 Task: Look for products in the category "Light Beer" from Modelo only.
Action: Mouse moved to (991, 341)
Screenshot: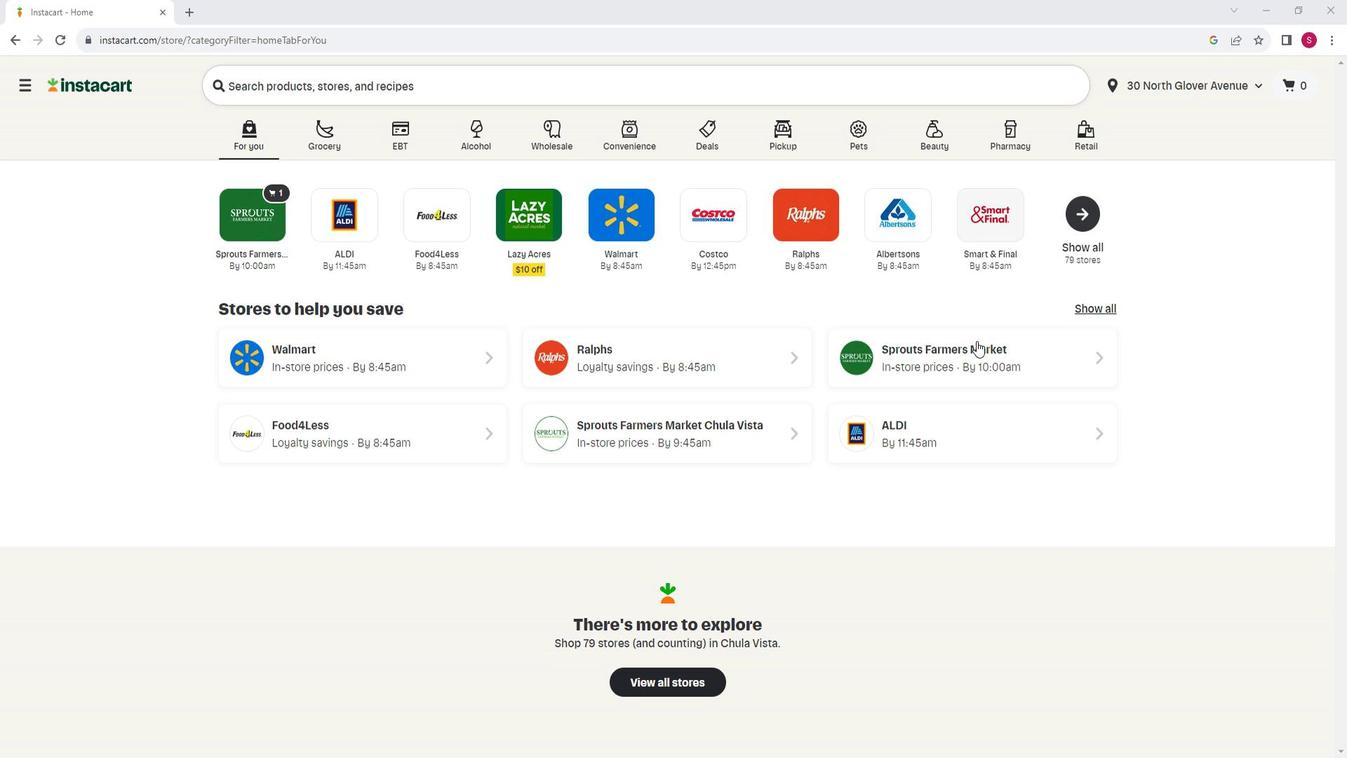 
Action: Mouse pressed left at (991, 341)
Screenshot: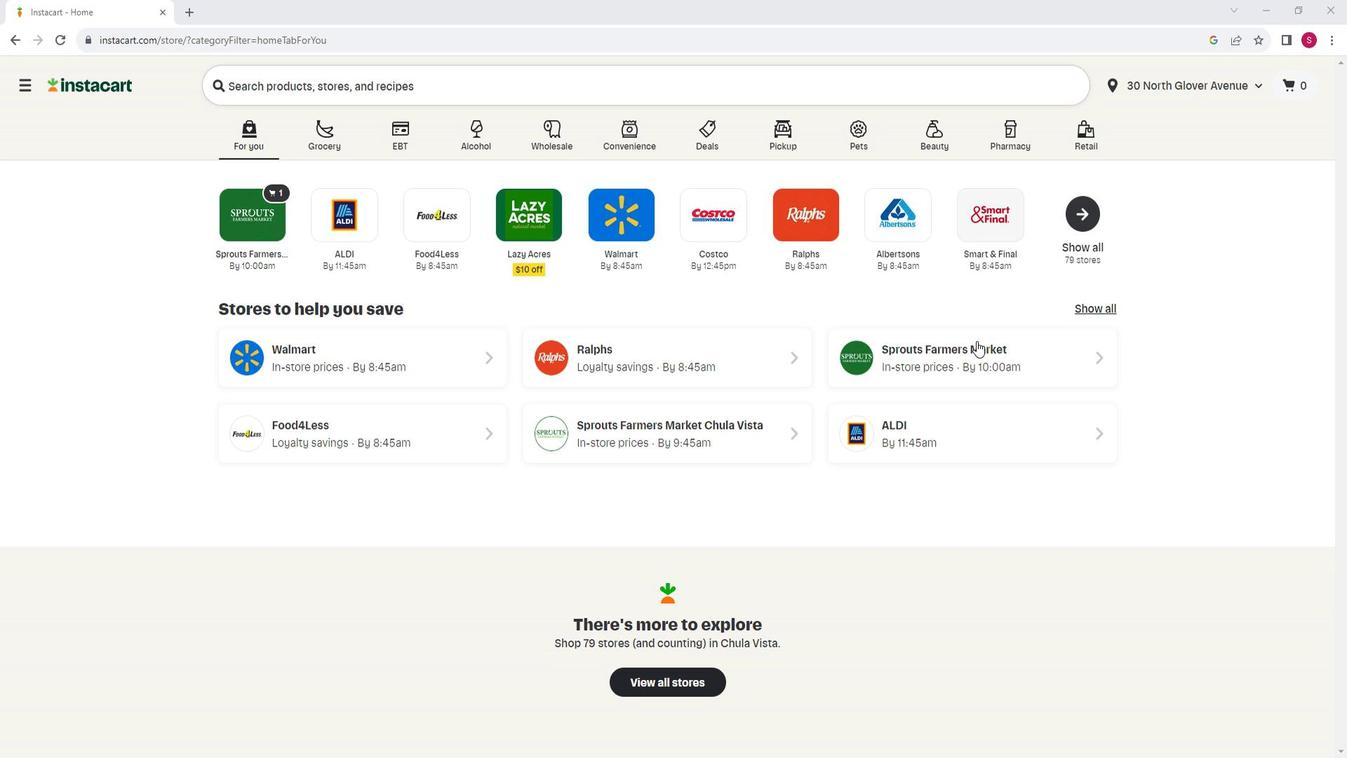 
Action: Mouse moved to (38, 507)
Screenshot: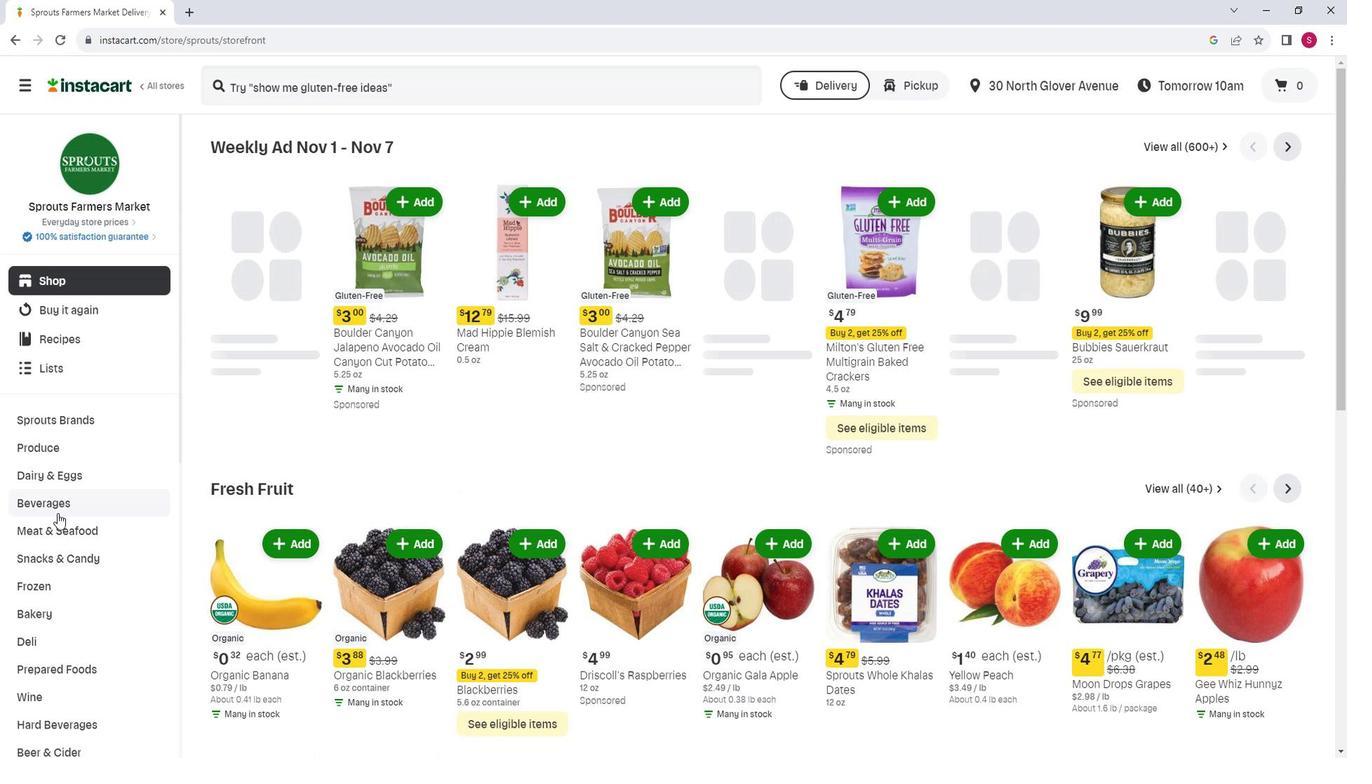 
Action: Mouse scrolled (38, 506) with delta (0, 0)
Screenshot: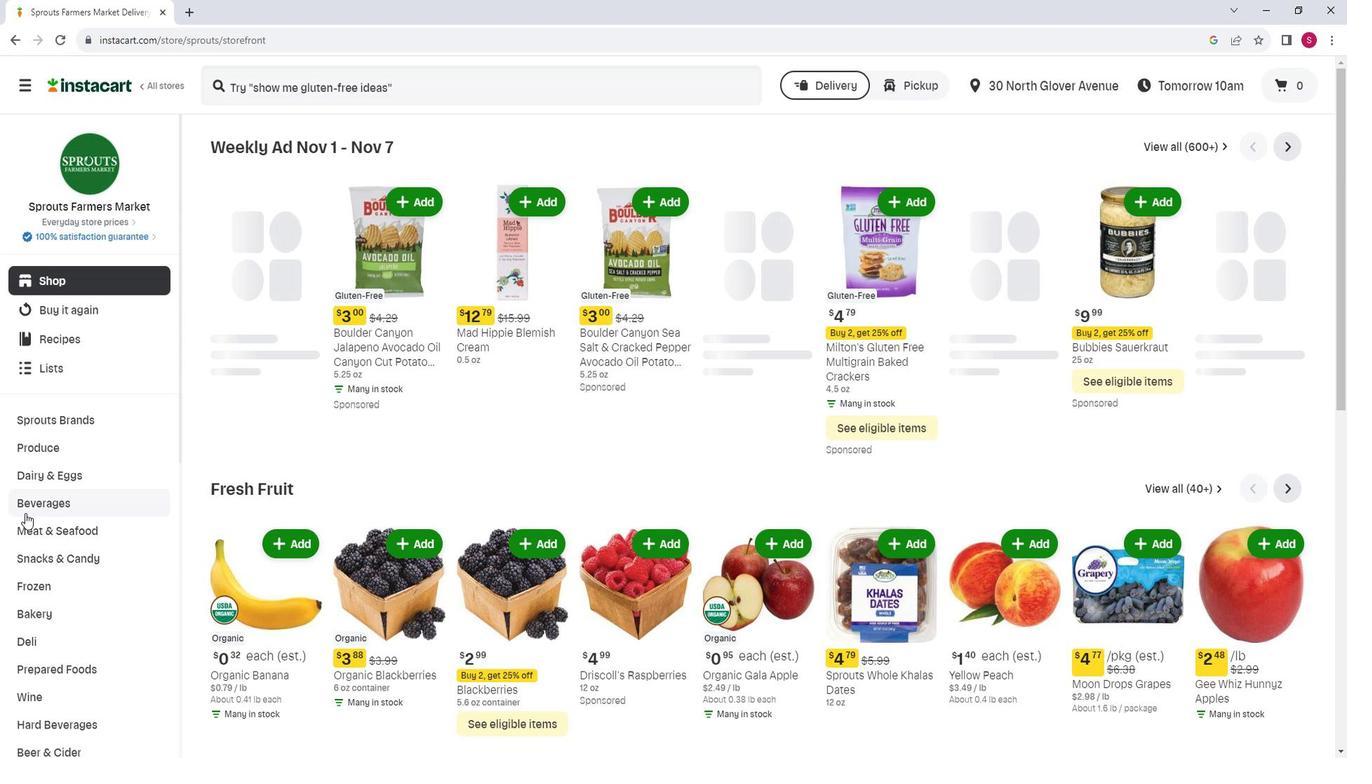 
Action: Mouse moved to (44, 507)
Screenshot: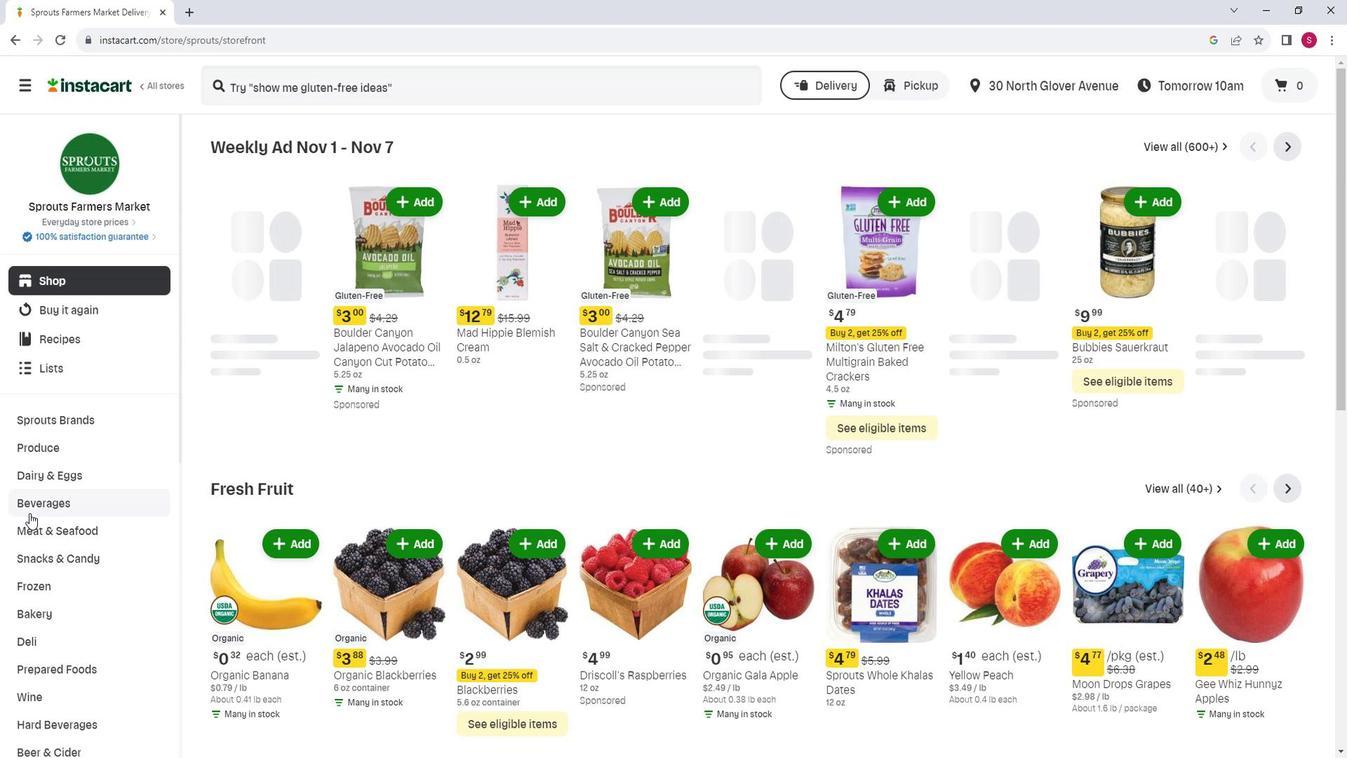 
Action: Mouse scrolled (44, 506) with delta (0, 0)
Screenshot: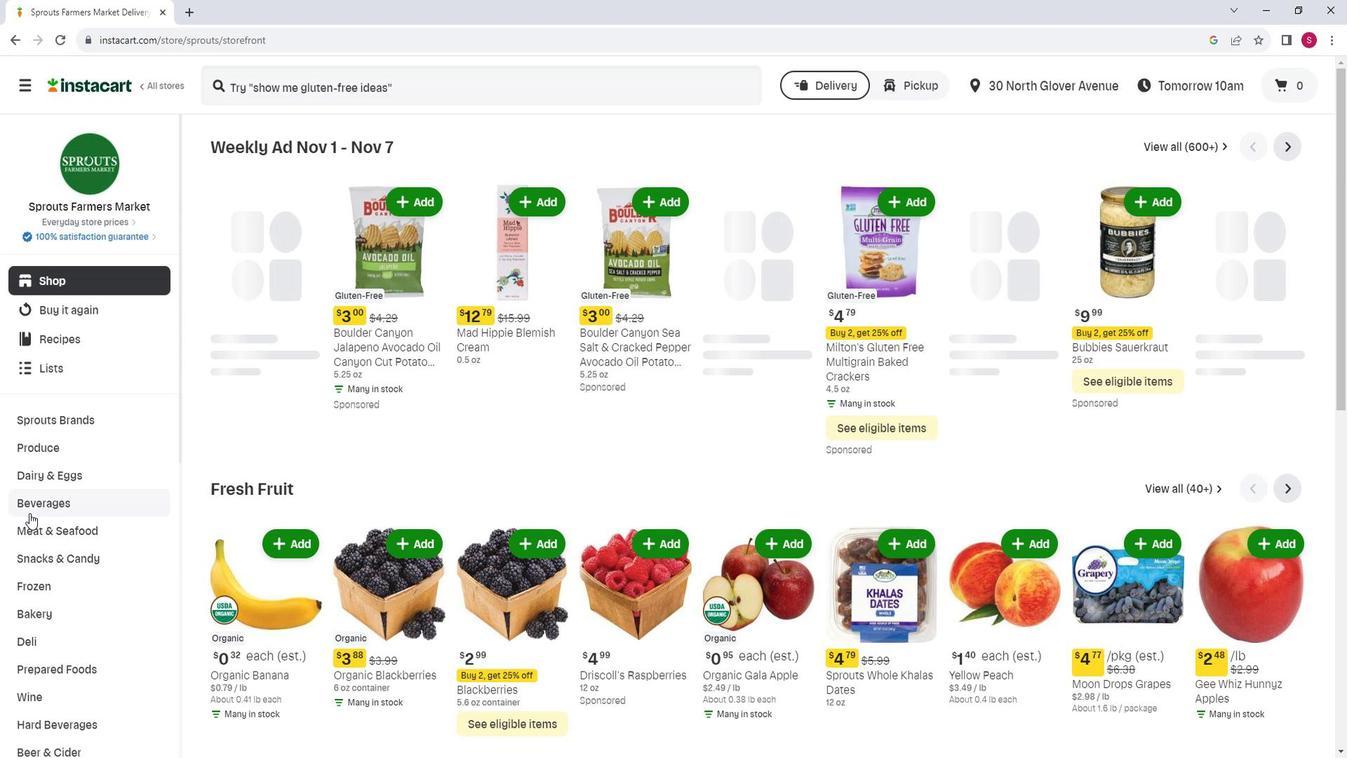 
Action: Mouse moved to (94, 591)
Screenshot: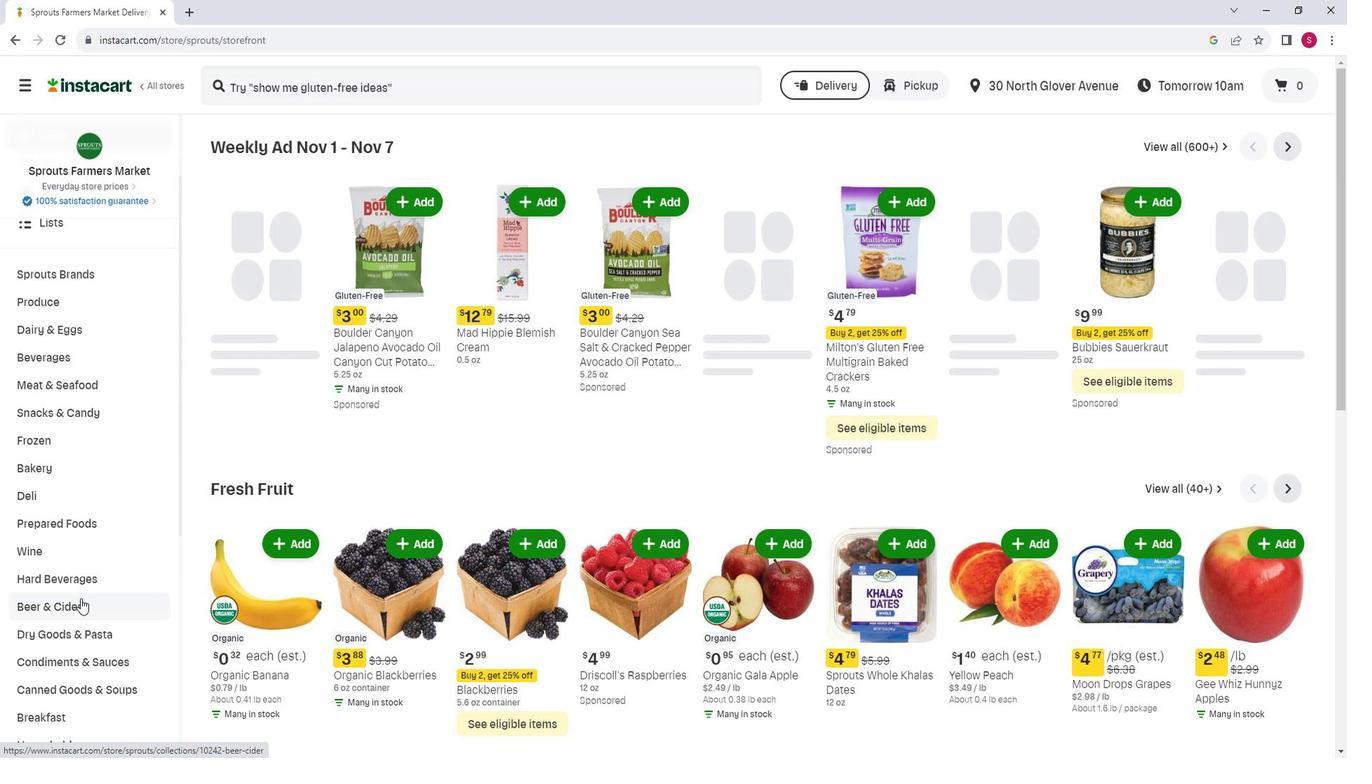 
Action: Mouse pressed left at (94, 591)
Screenshot: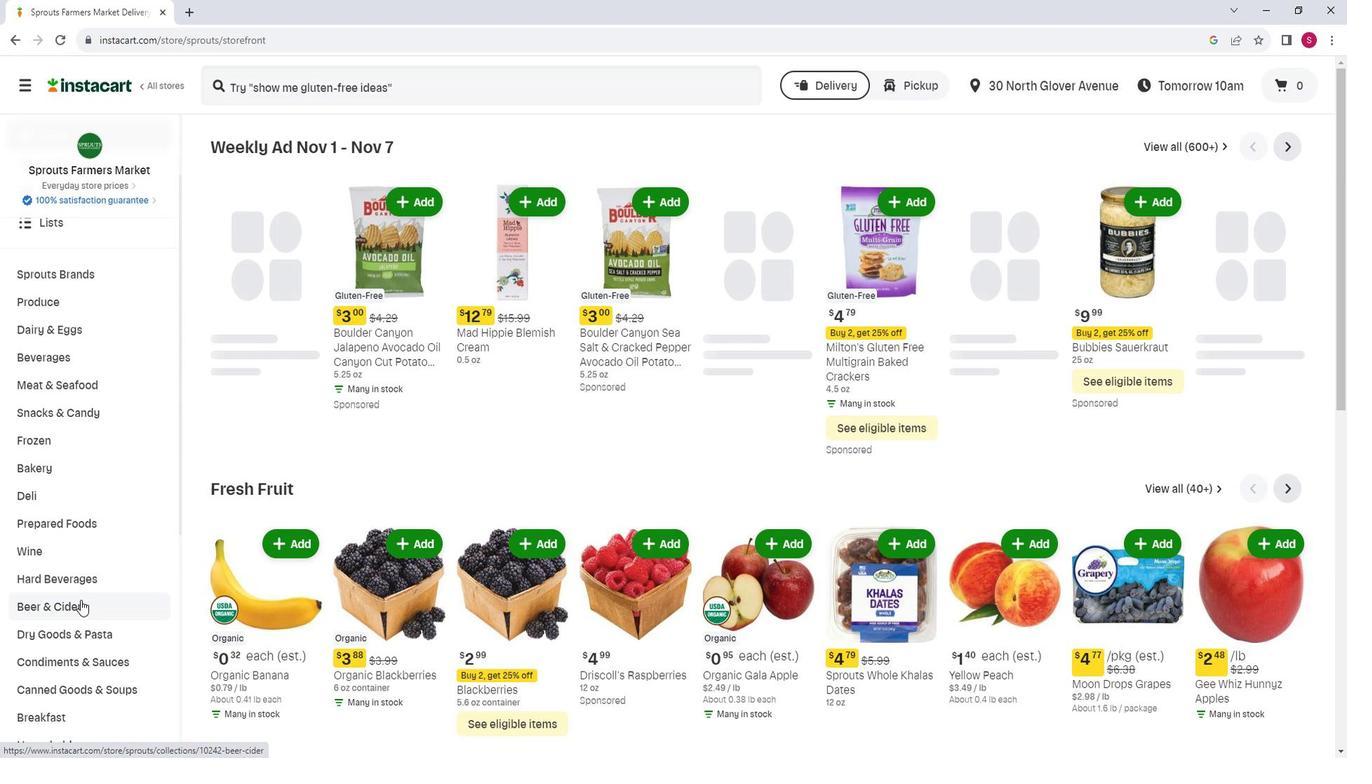 
Action: Mouse moved to (397, 190)
Screenshot: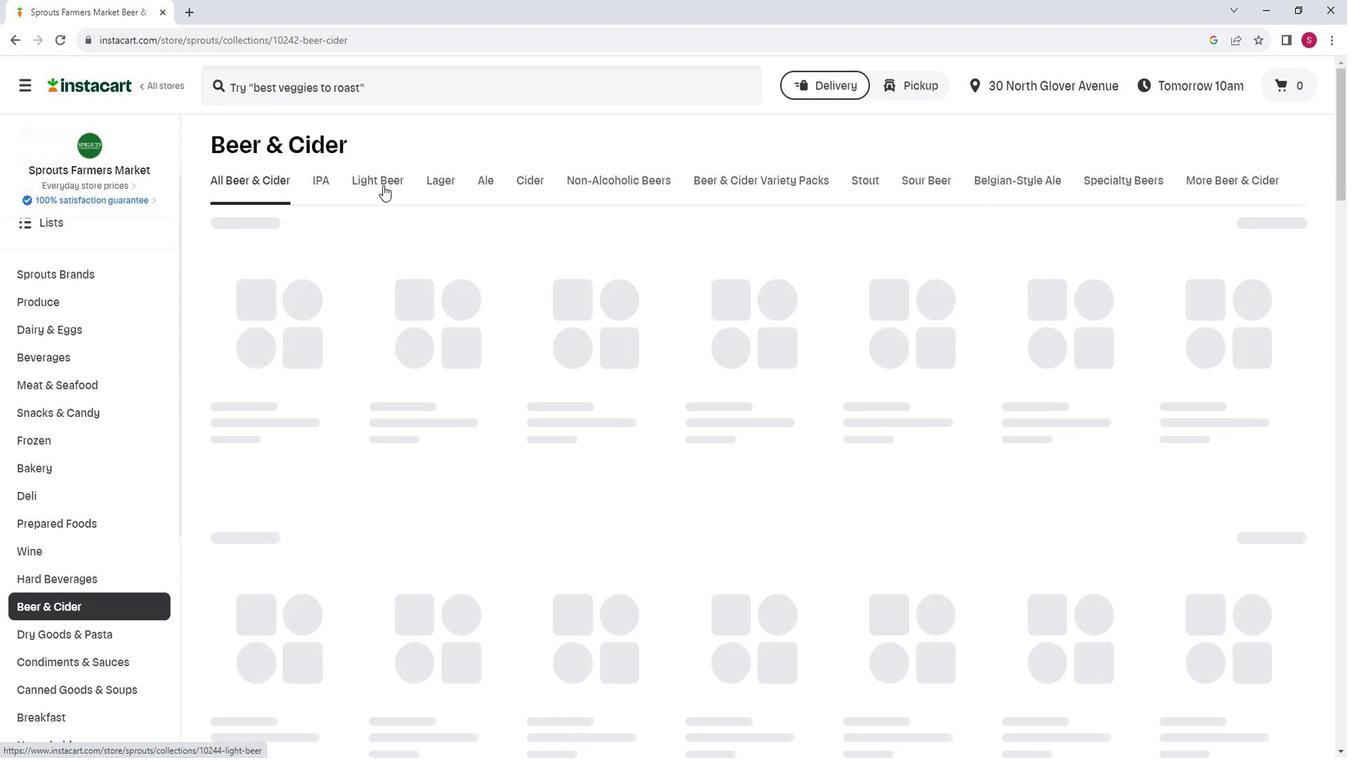 
Action: Mouse pressed left at (397, 190)
Screenshot: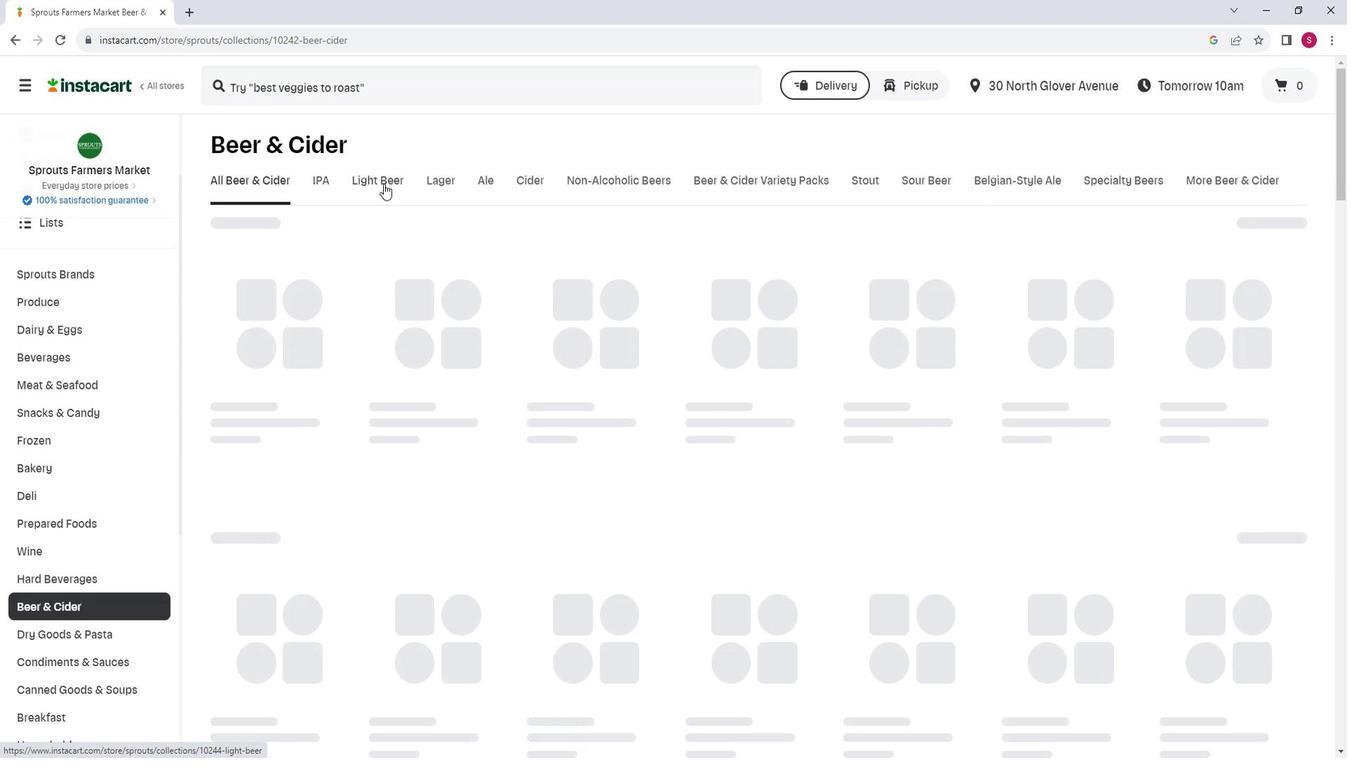 
Action: Mouse moved to (352, 231)
Screenshot: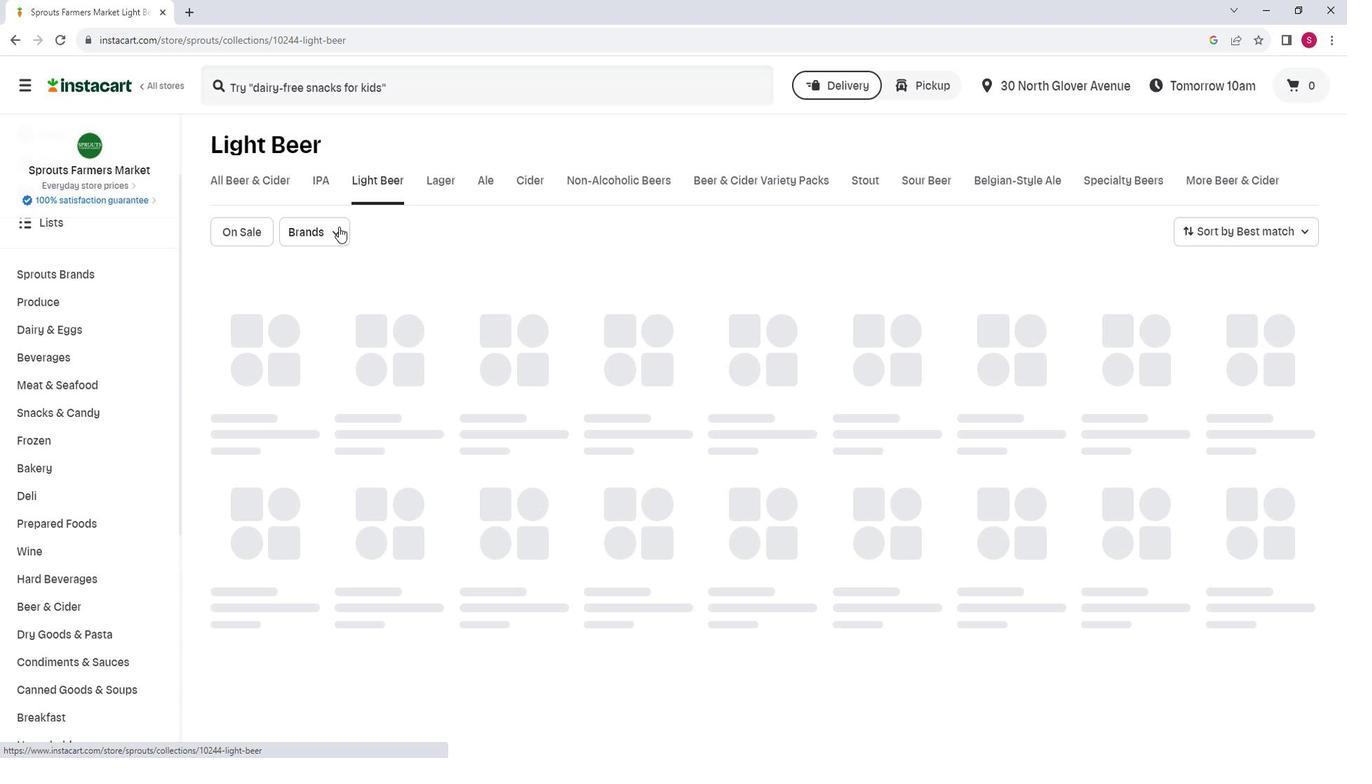 
Action: Mouse pressed left at (352, 231)
Screenshot: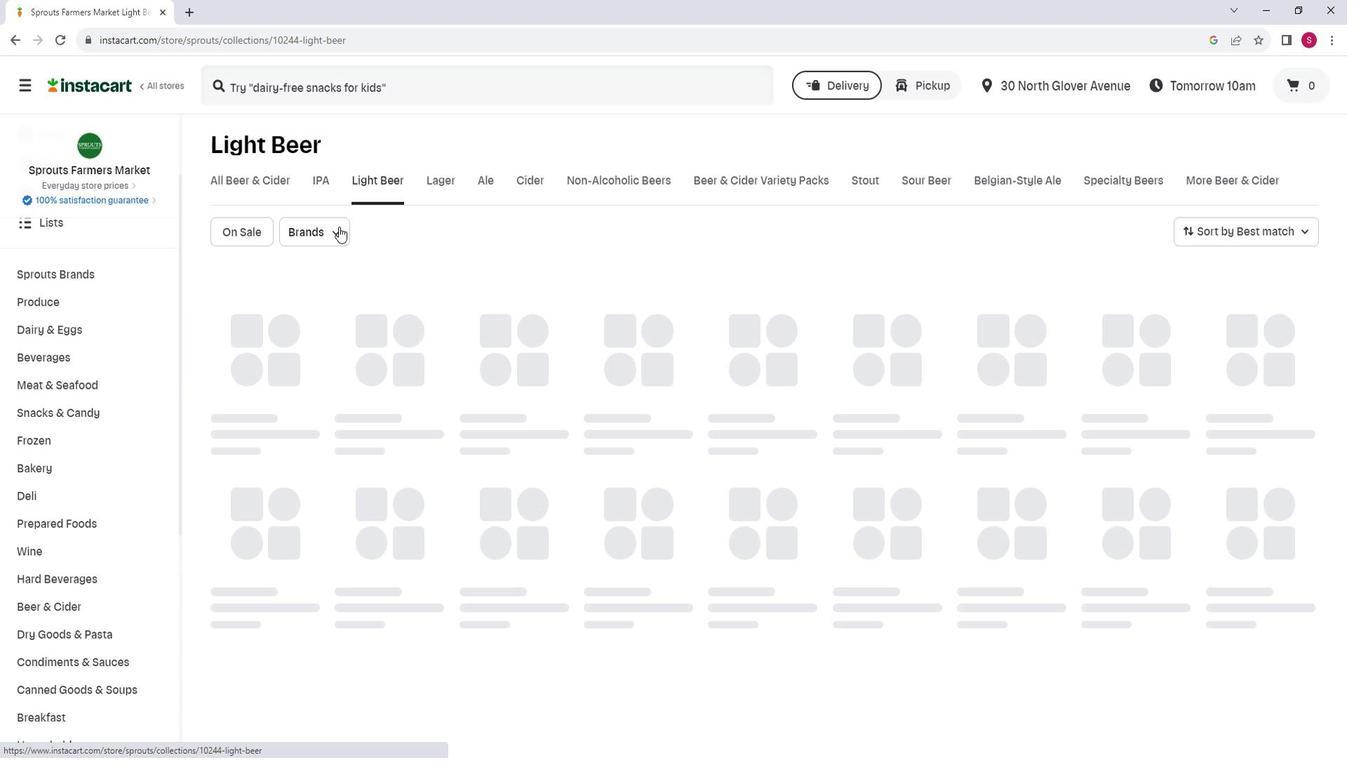 
Action: Mouse moved to (372, 336)
Screenshot: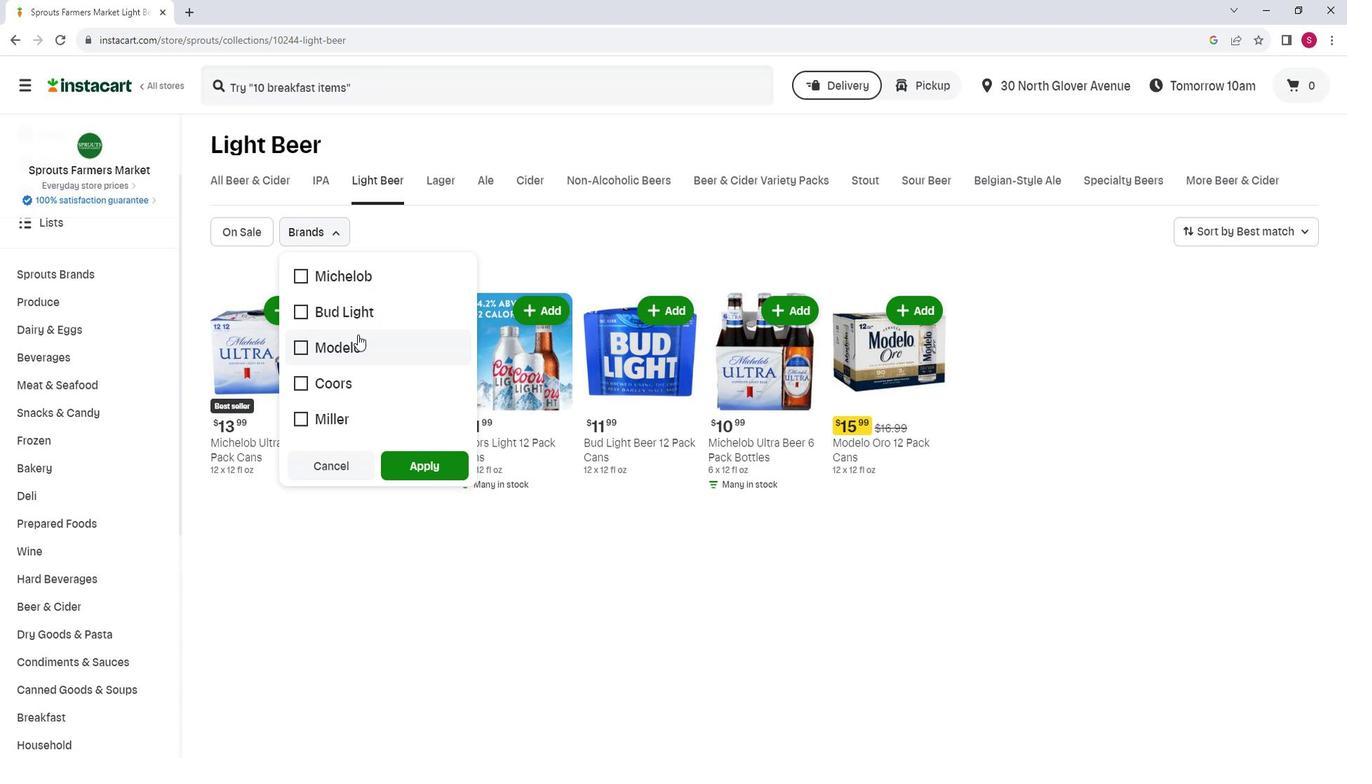
Action: Mouse pressed left at (372, 336)
Screenshot: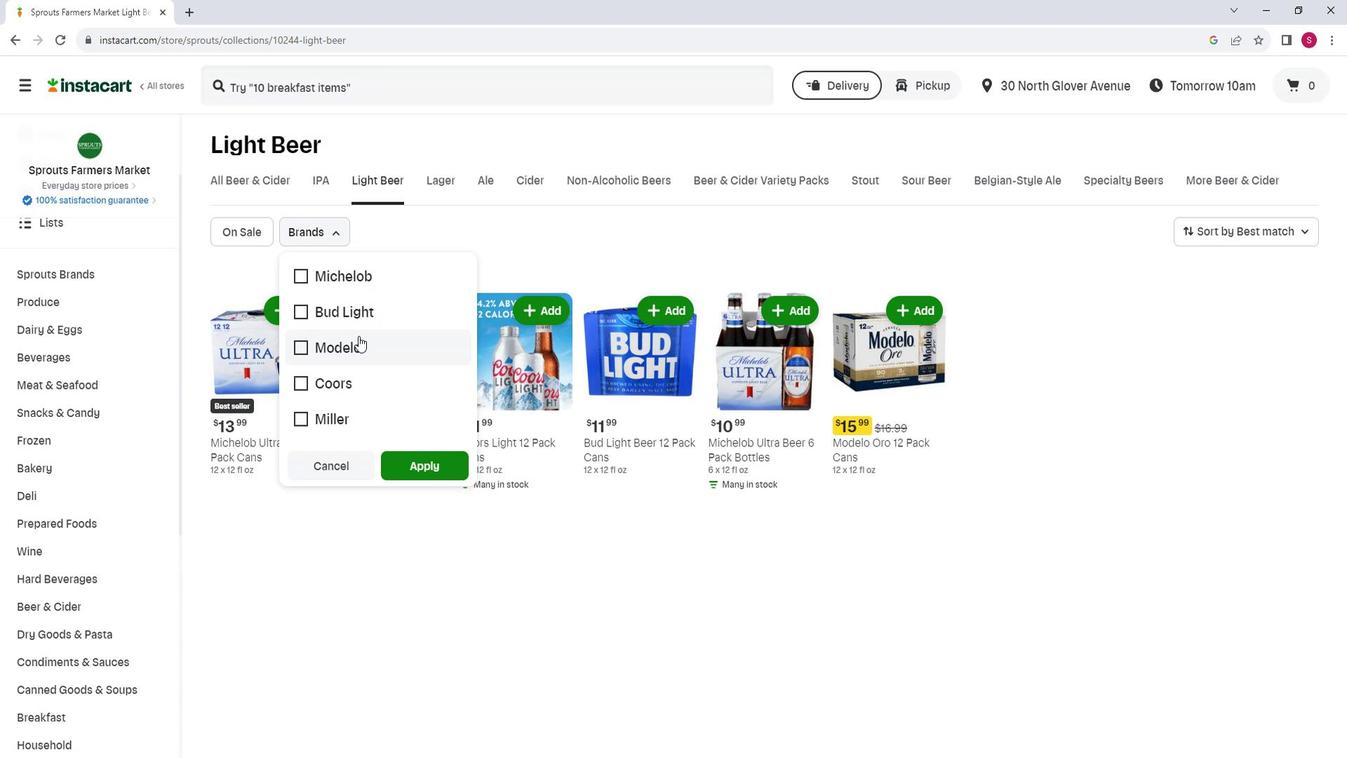 
Action: Mouse moved to (417, 461)
Screenshot: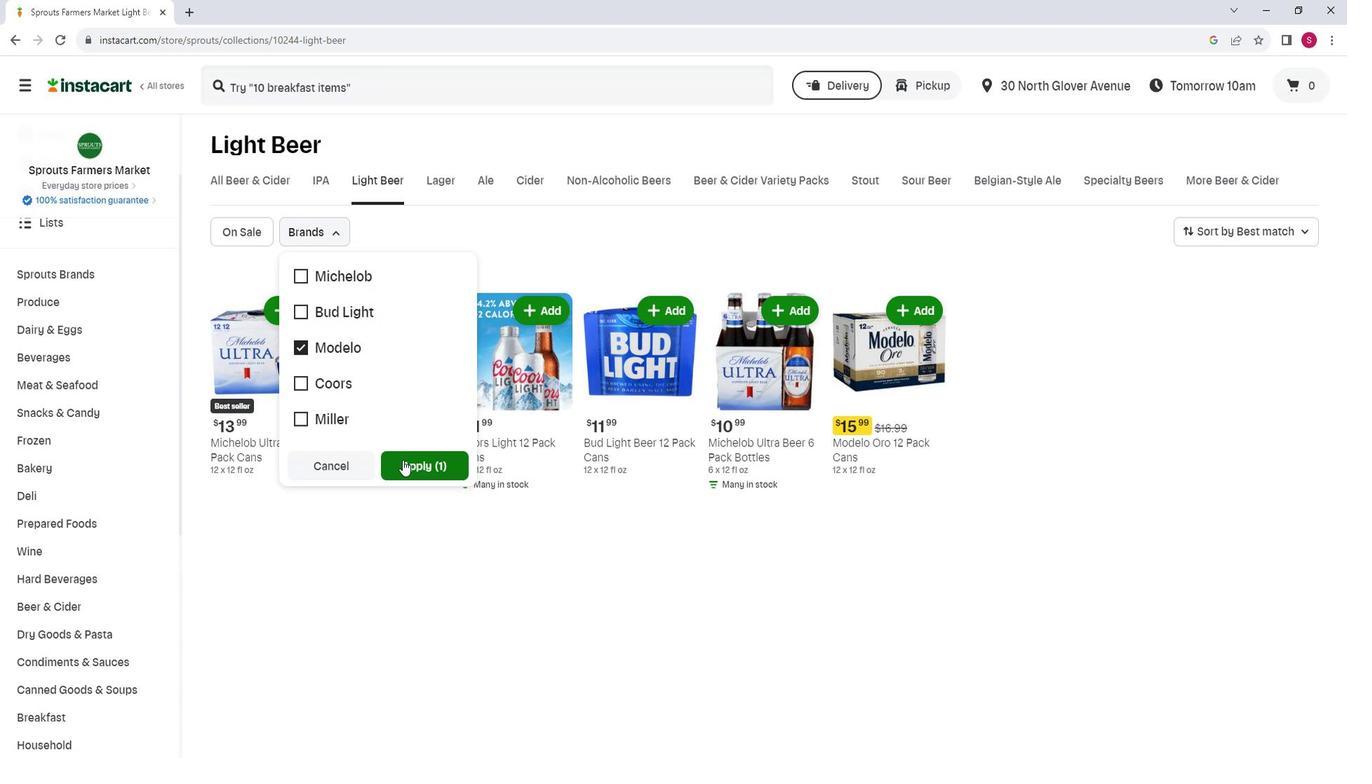 
Action: Mouse pressed left at (417, 461)
Screenshot: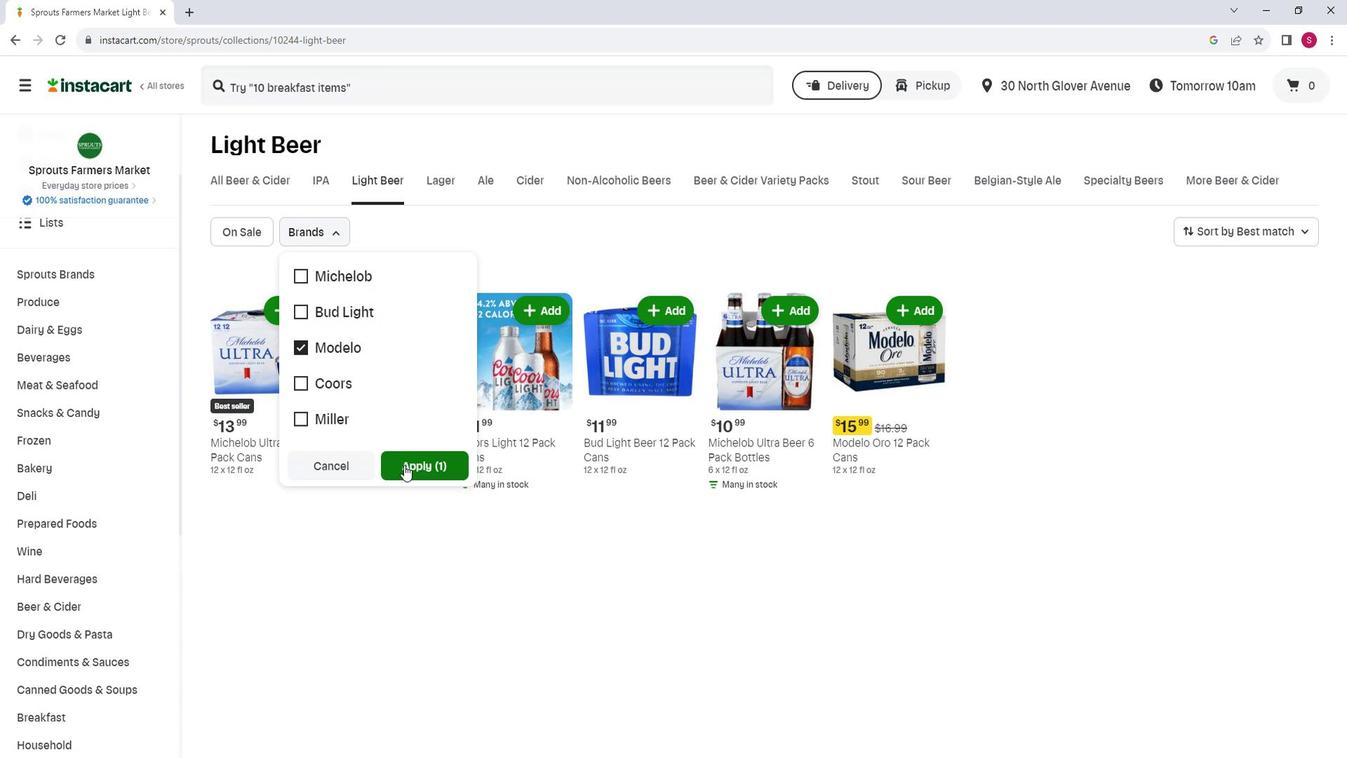 
Action: Mouse moved to (1011, 478)
Screenshot: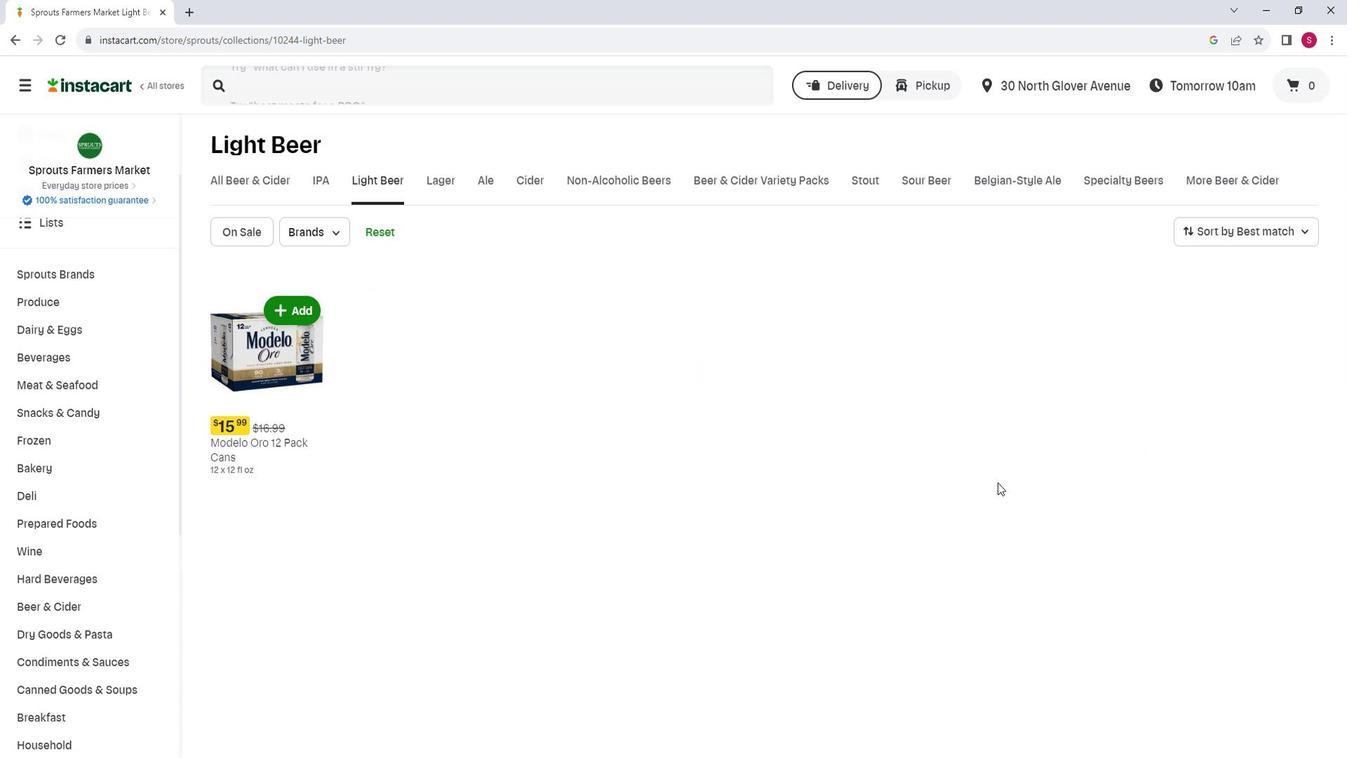 
